 Task: Add Celestial Jammin' Lemon Ginger Tea to the cart.
Action: Mouse pressed left at (26, 100)
Screenshot: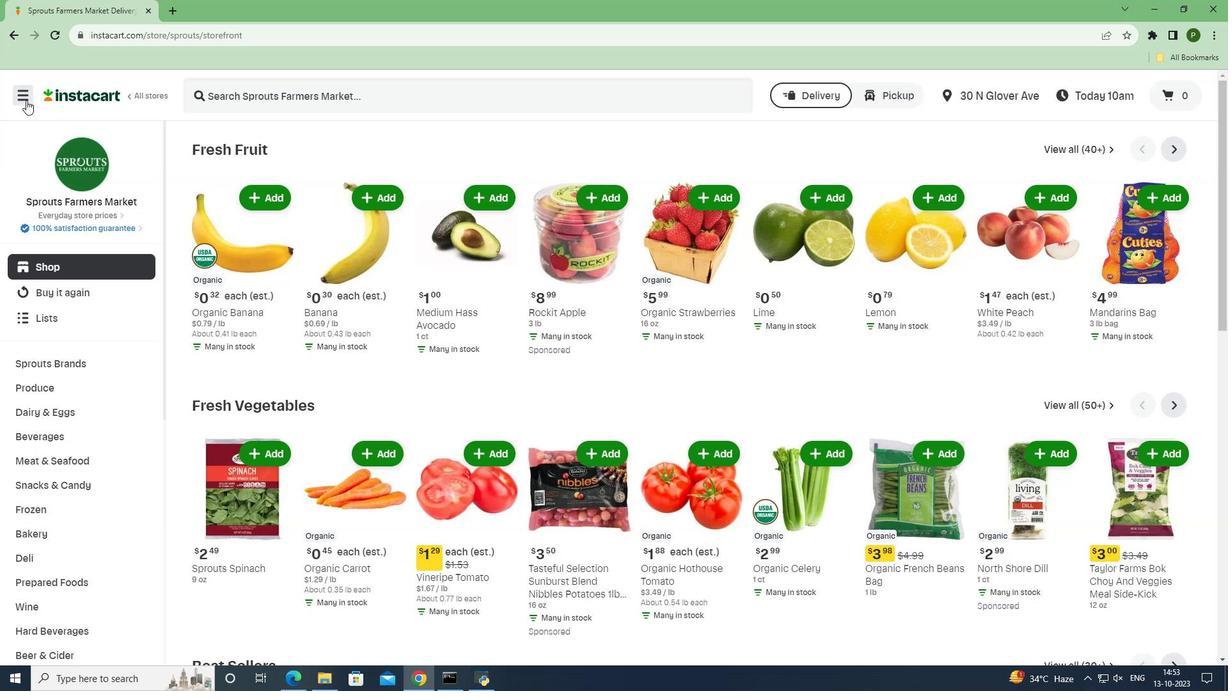 
Action: Mouse moved to (64, 334)
Screenshot: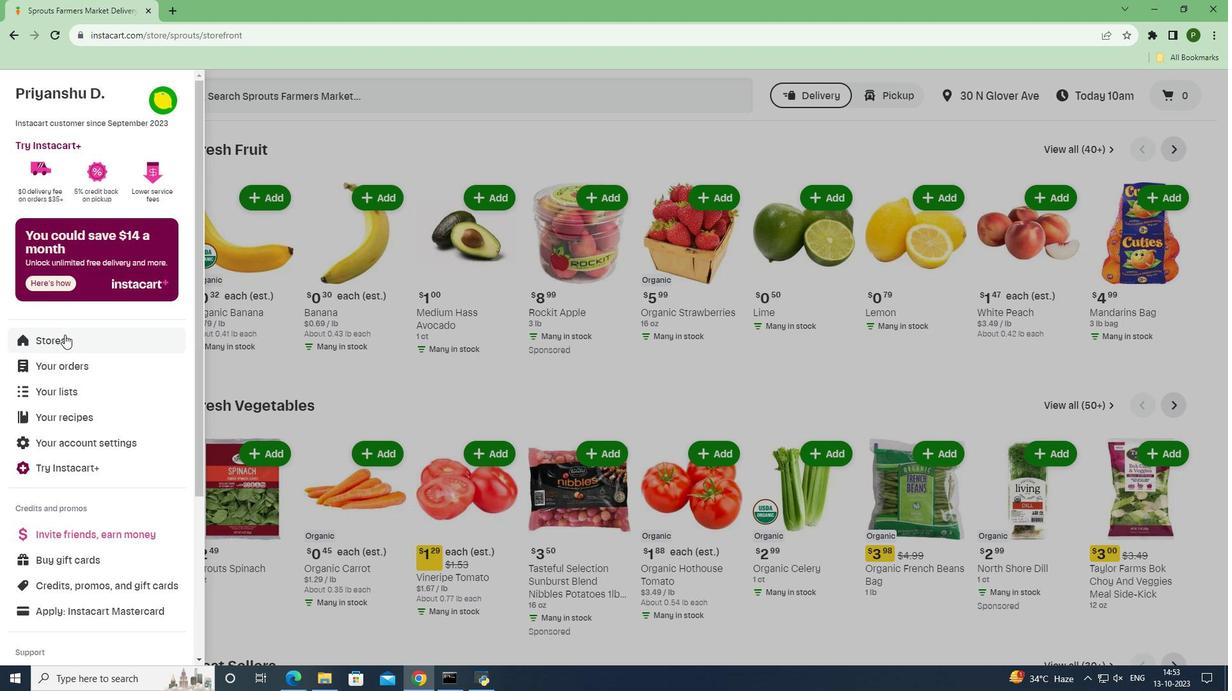 
Action: Mouse pressed left at (64, 334)
Screenshot: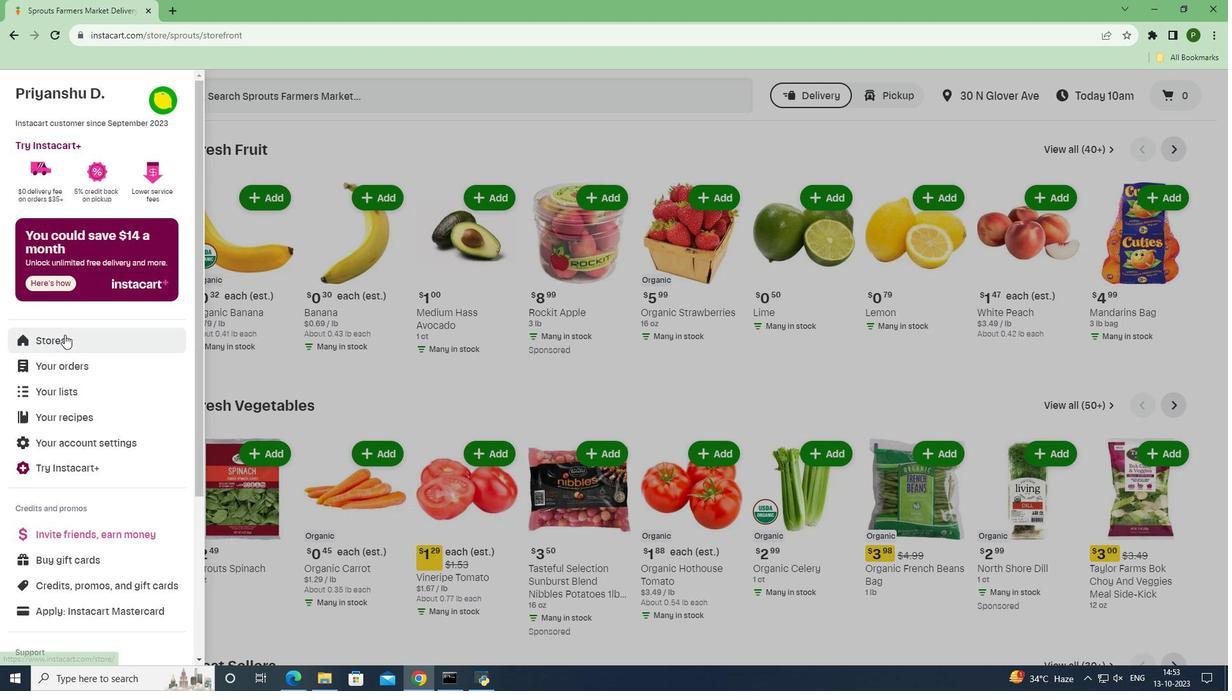 
Action: Mouse moved to (295, 140)
Screenshot: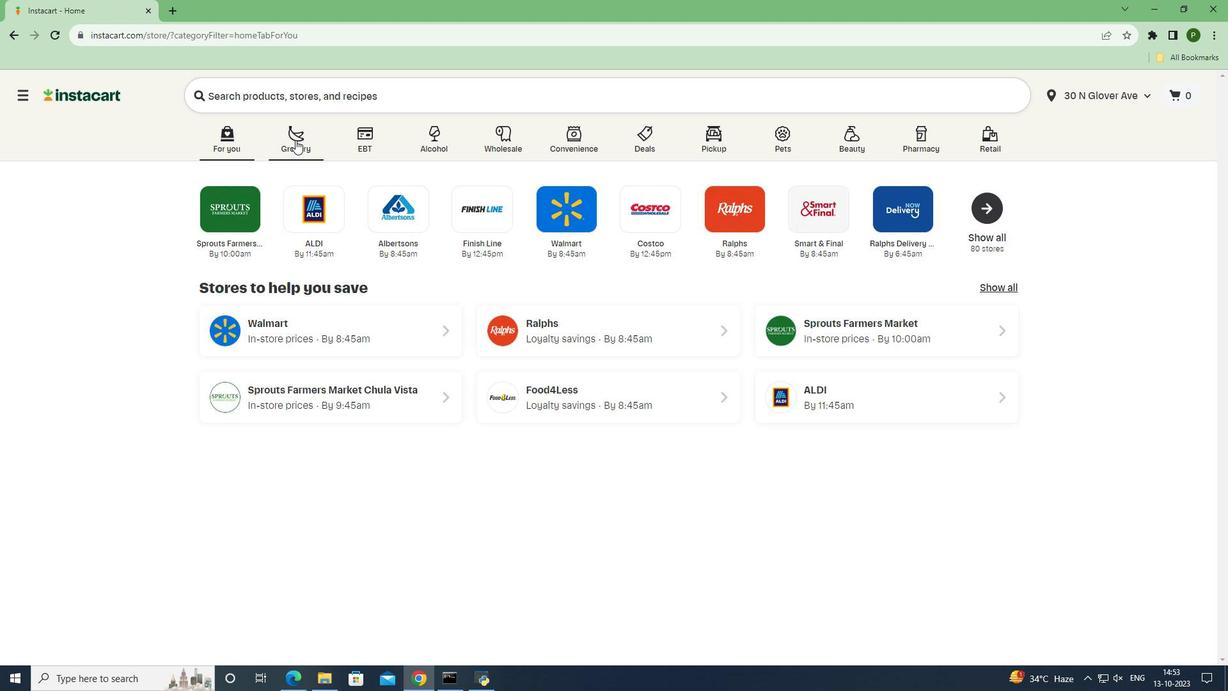 
Action: Mouse pressed left at (295, 140)
Screenshot: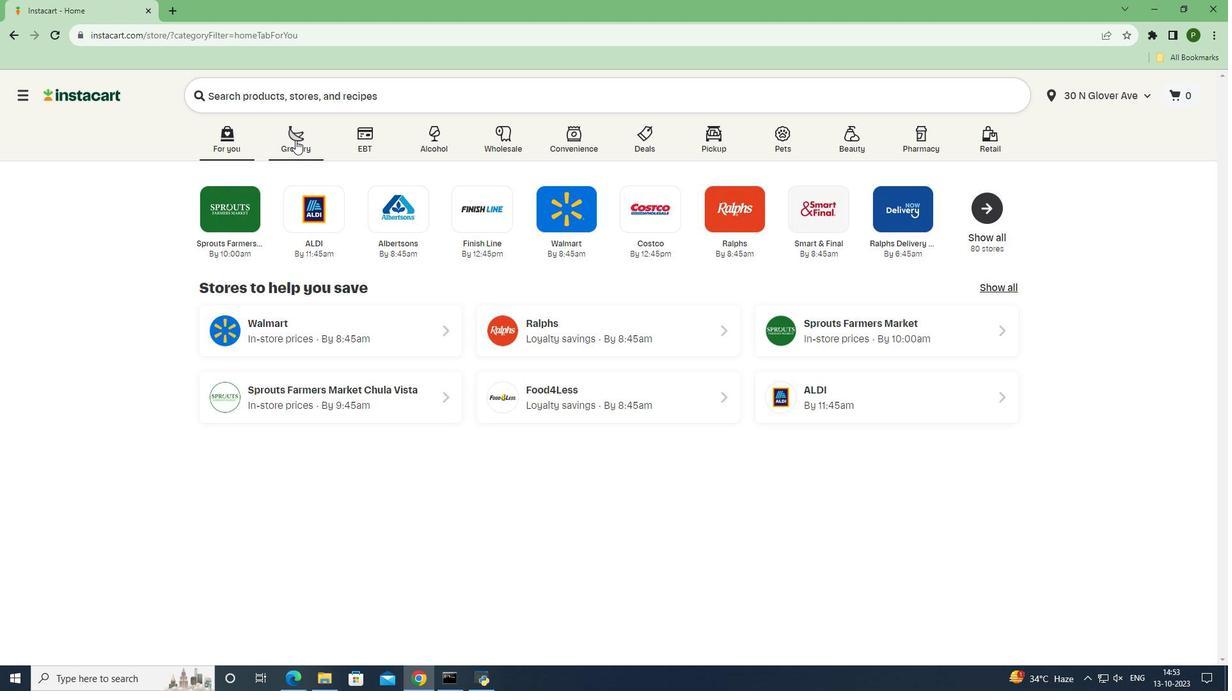
Action: Mouse moved to (826, 295)
Screenshot: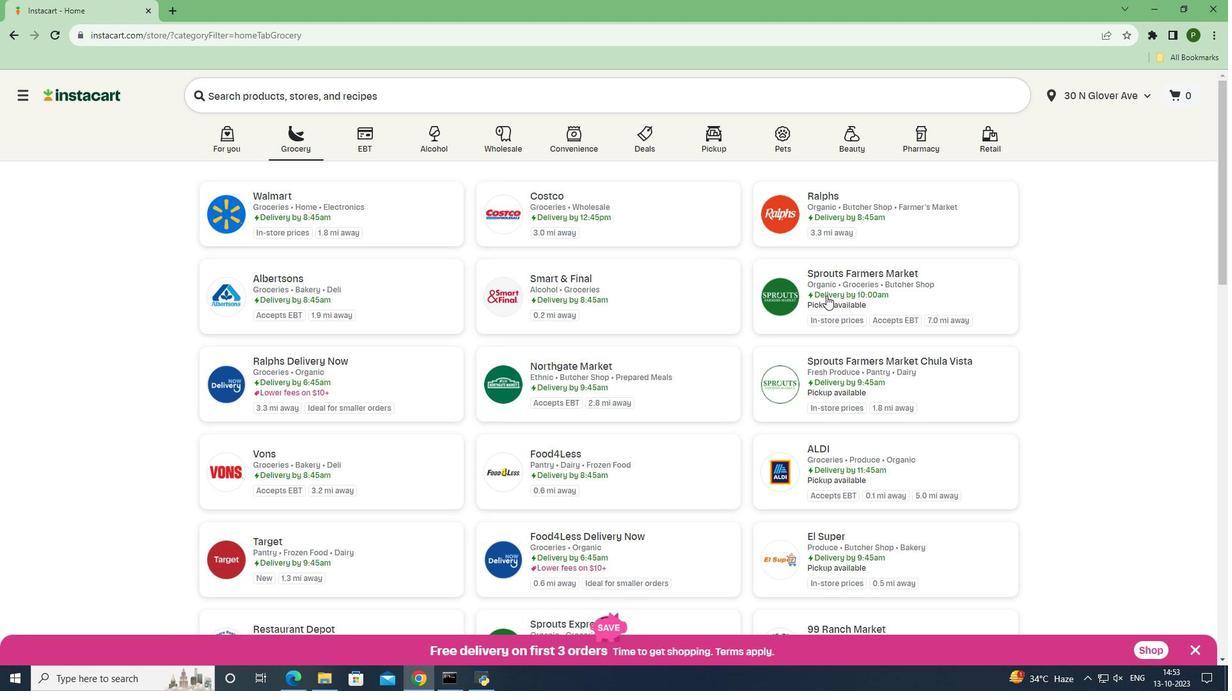 
Action: Mouse pressed left at (826, 295)
Screenshot: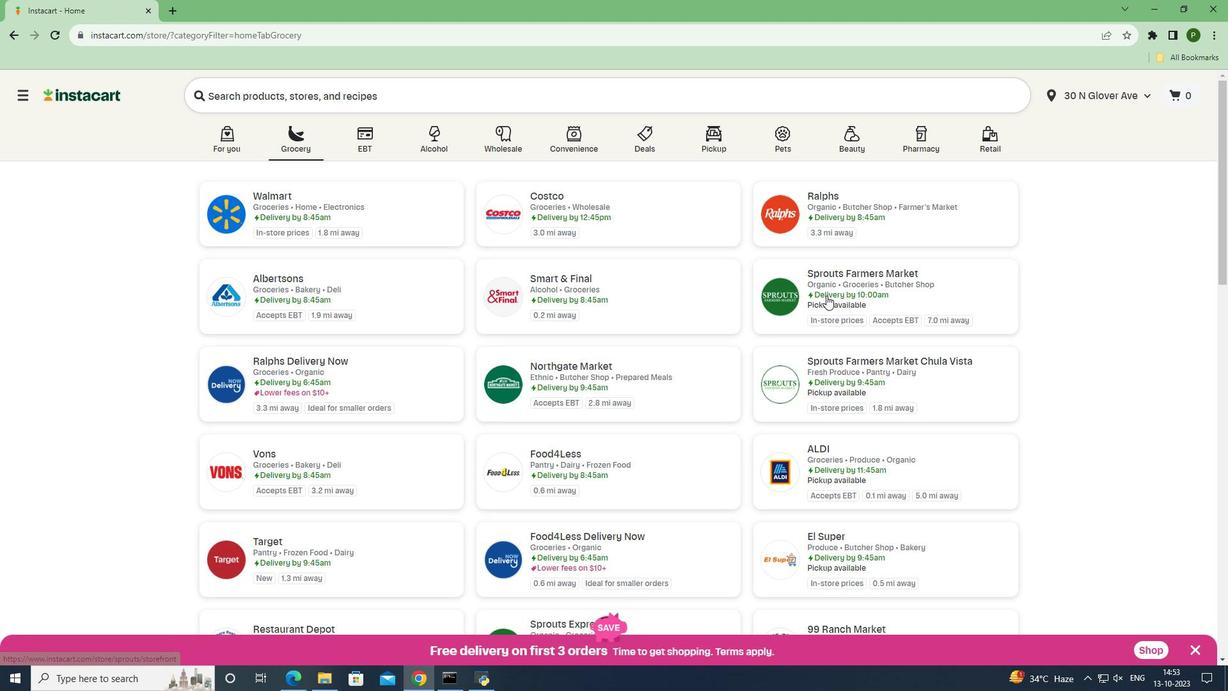 
Action: Mouse moved to (94, 439)
Screenshot: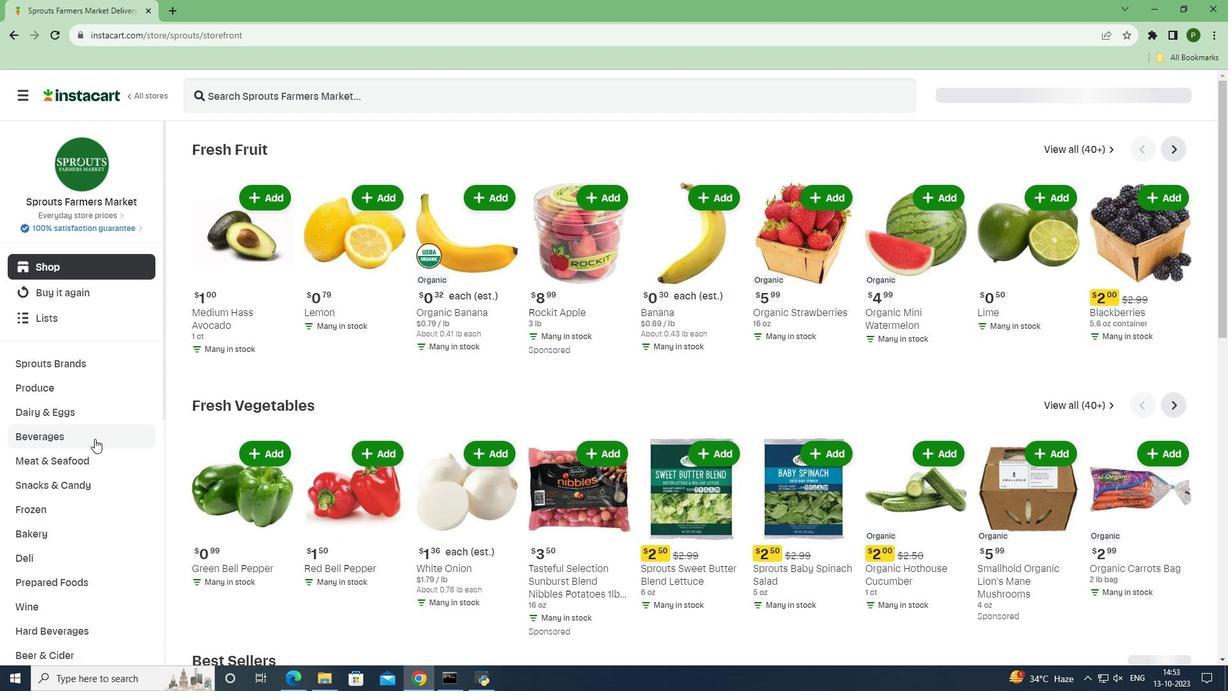 
Action: Mouse pressed left at (94, 439)
Screenshot: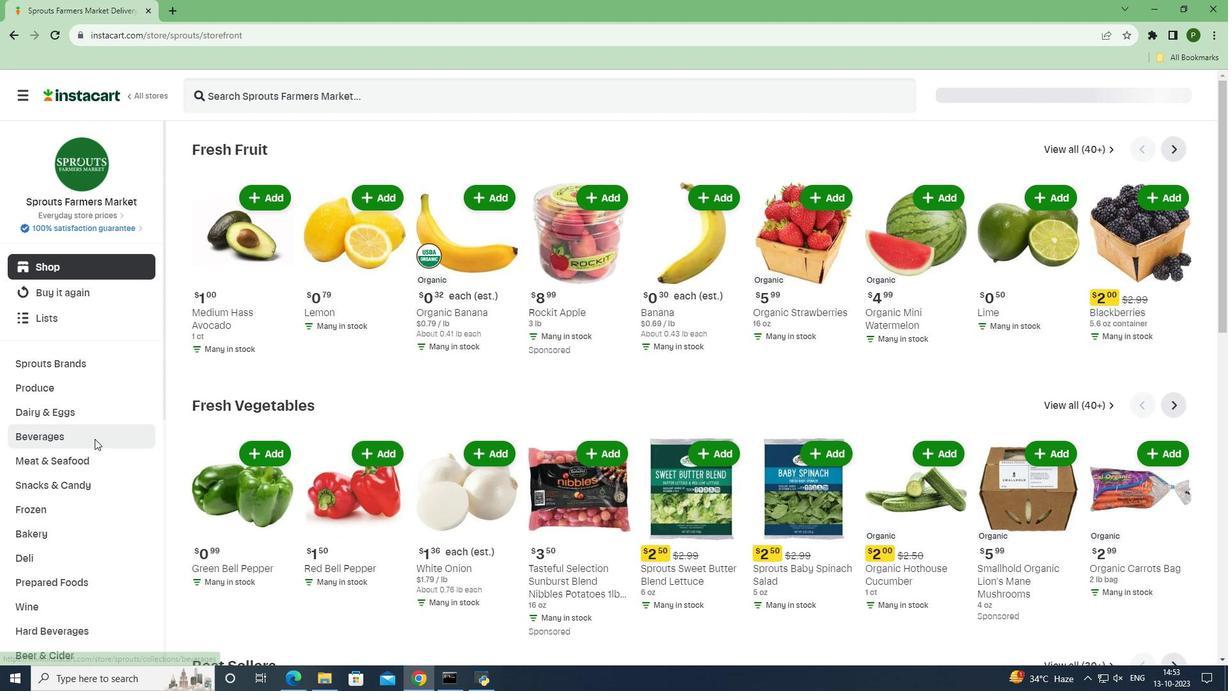 
Action: Mouse moved to (1117, 177)
Screenshot: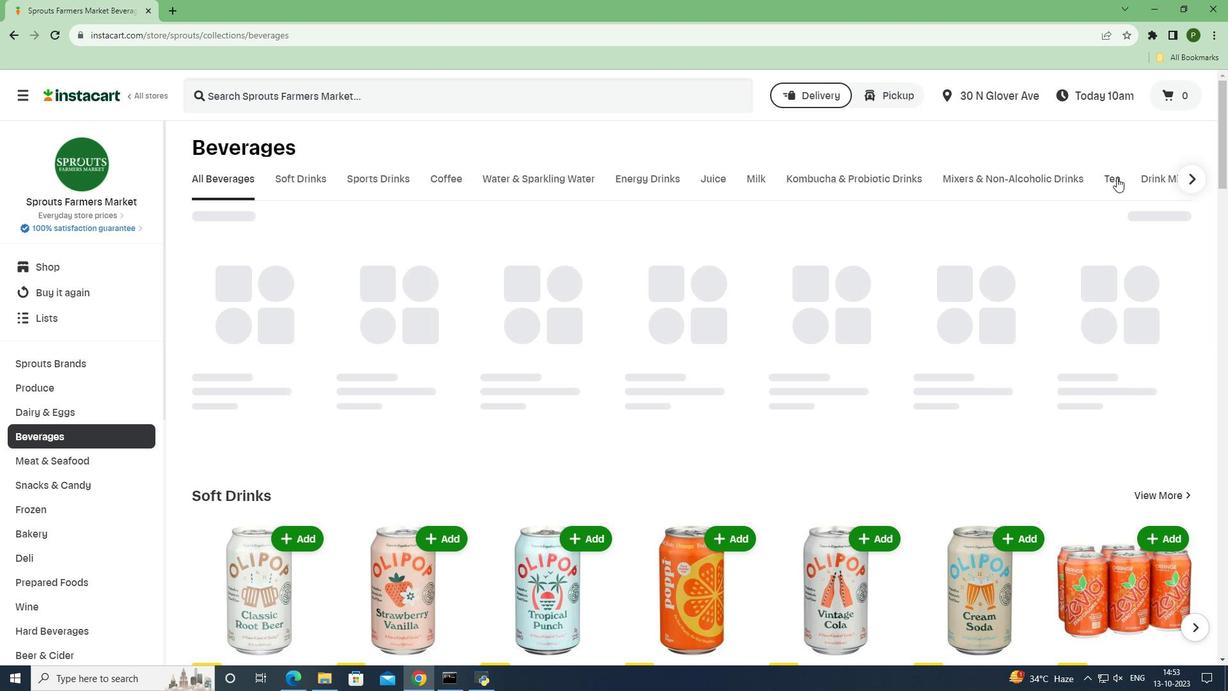 
Action: Mouse pressed left at (1117, 177)
Screenshot: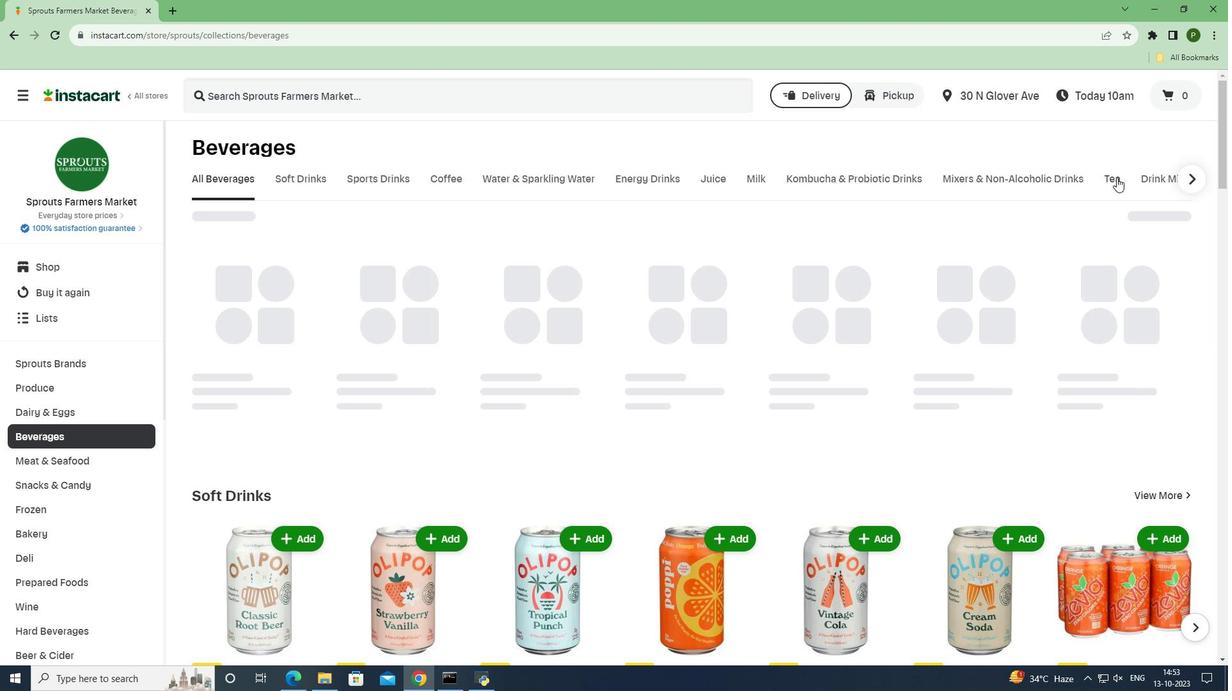 
Action: Mouse moved to (560, 100)
Screenshot: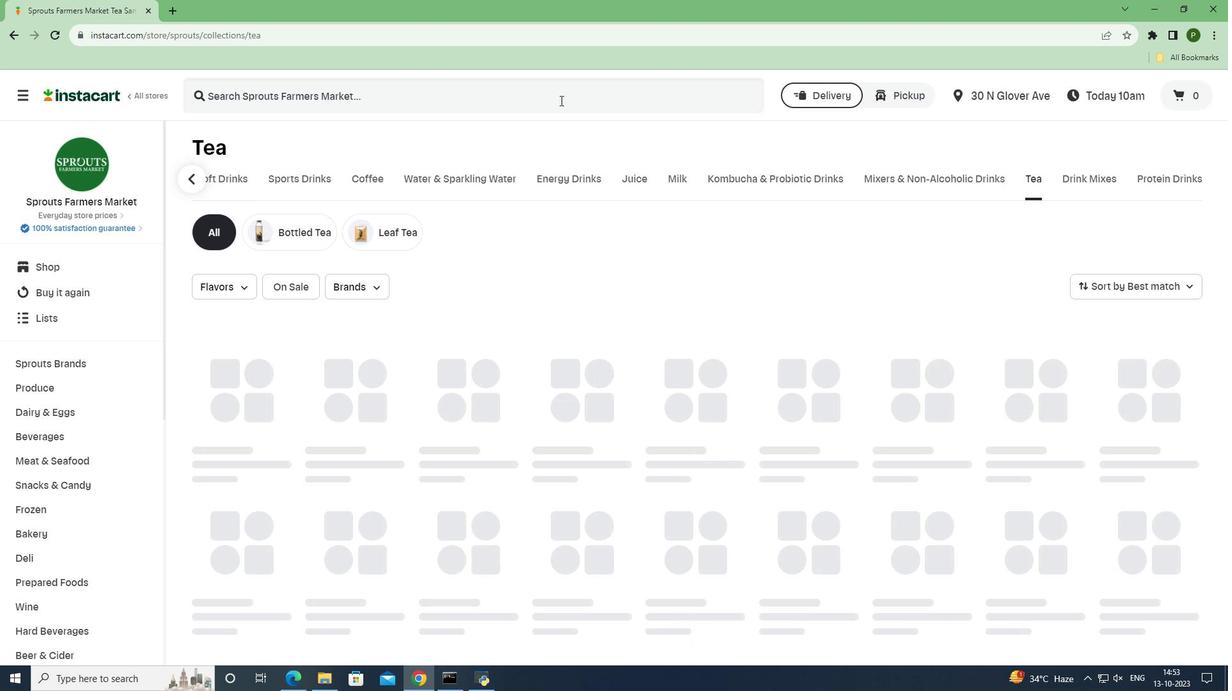 
Action: Mouse pressed left at (560, 100)
Screenshot: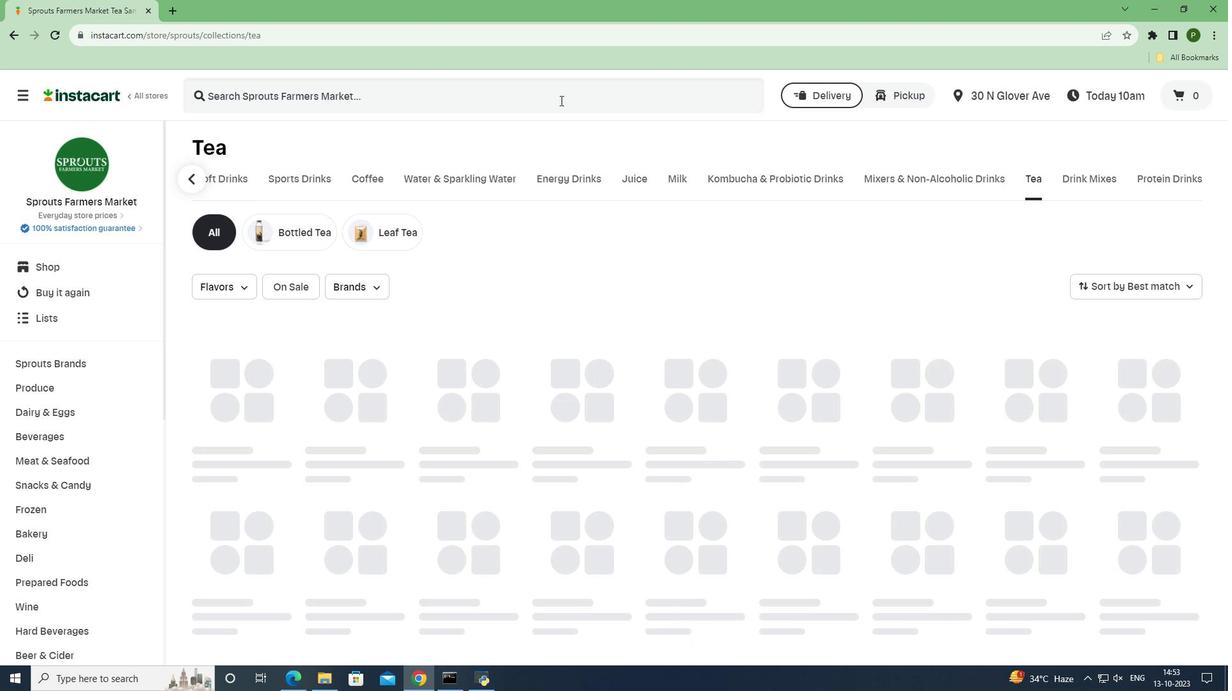 
Action: Key pressed <Key.caps_lock>C<Key.caps_lock>elestial<Key.space><Key.caps_lock>J<Key.caps_lock>ammin'<Key.space><Key.caps_lock>L<Key.caps_lock>emon<Key.space><Key.caps_lock>G<Key.caps_lock>inger<Key.space><Key.caps_lock>T<Key.caps_lock>ea<Key.space><Key.enter>
Screenshot: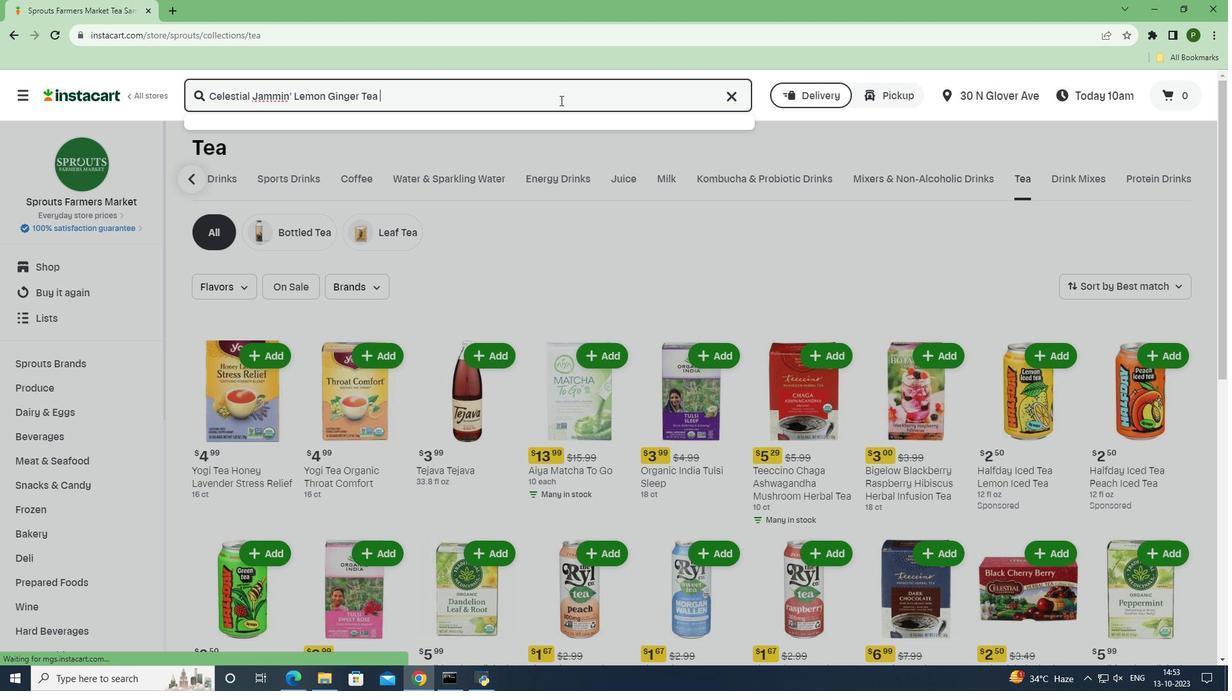 
Action: Mouse moved to (764, 228)
Screenshot: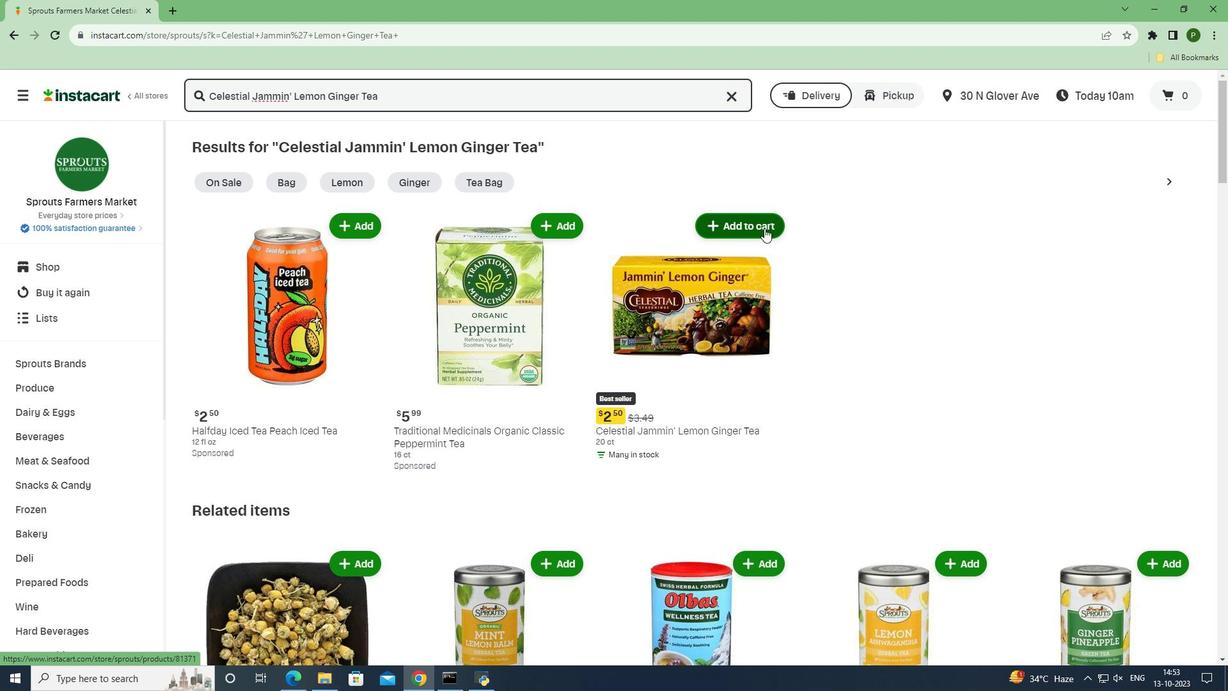 
Action: Mouse pressed left at (764, 228)
Screenshot: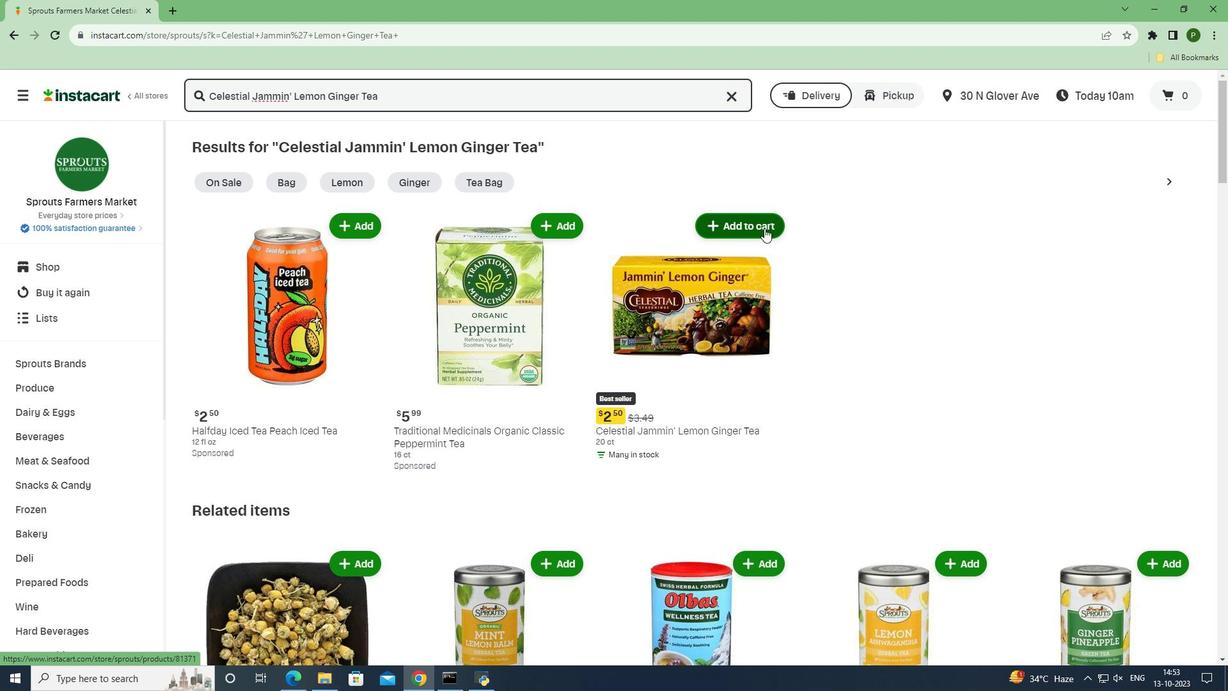 
Action: Mouse moved to (842, 310)
Screenshot: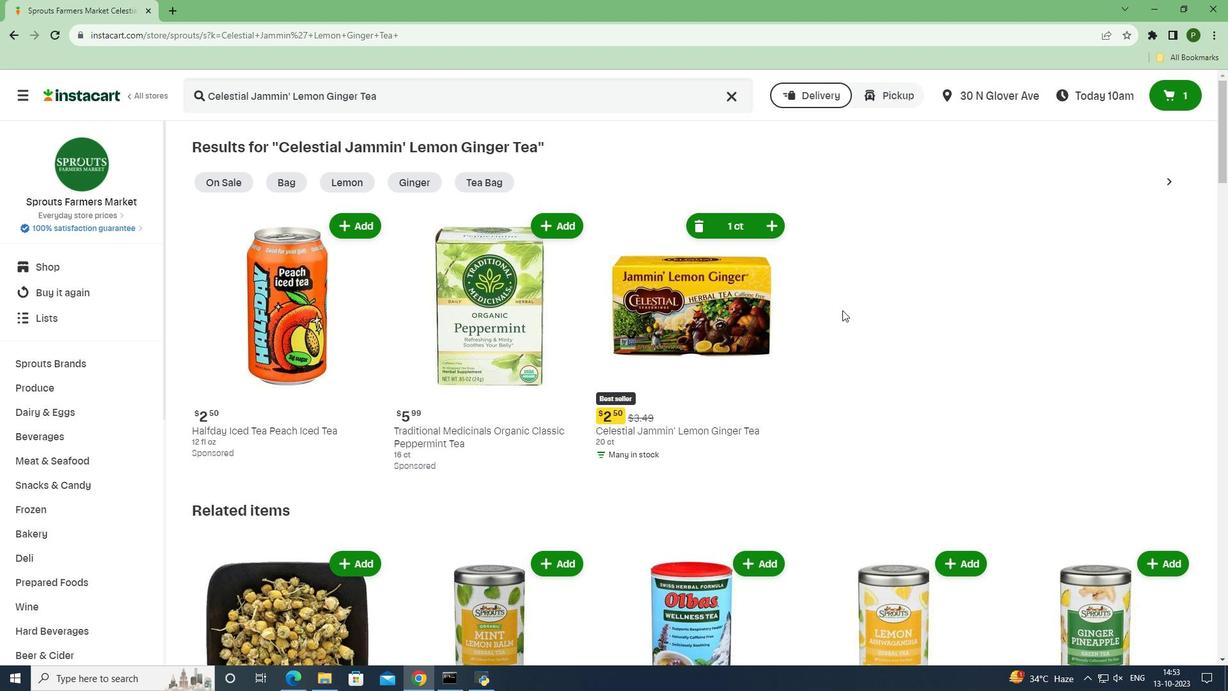 
